 Task: Use the audio channel remapper to remap the "Rear left" to "Low-frequency effects".
Action: Mouse moved to (93, 9)
Screenshot: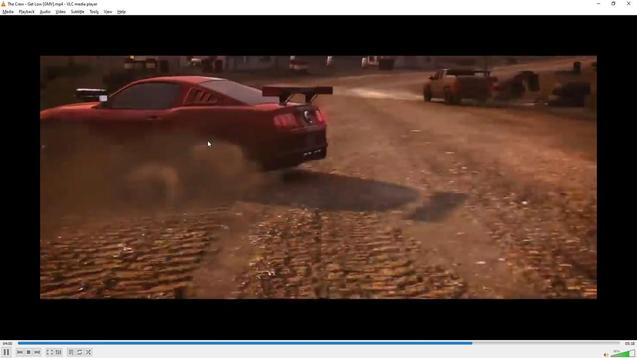
Action: Mouse pressed left at (93, 9)
Screenshot: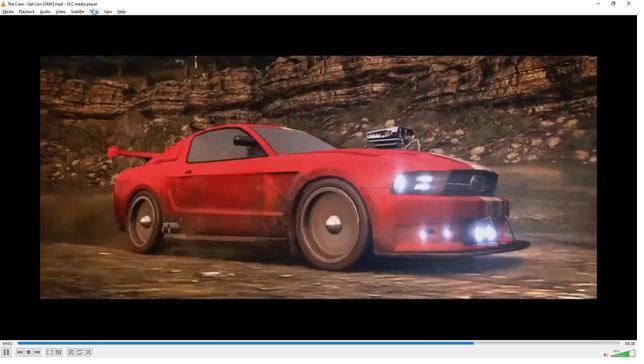 
Action: Mouse moved to (107, 88)
Screenshot: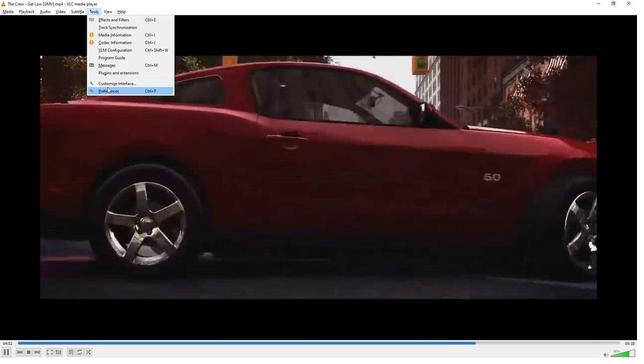 
Action: Mouse pressed left at (107, 88)
Screenshot: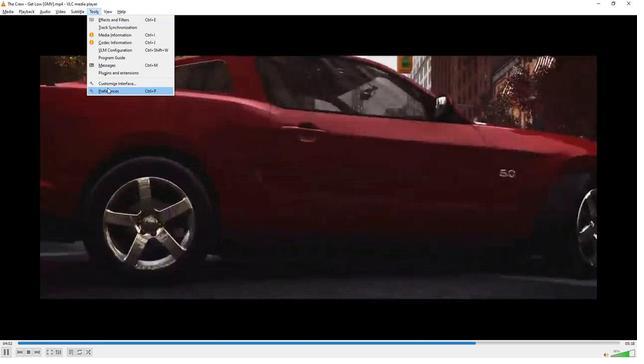
Action: Mouse moved to (186, 270)
Screenshot: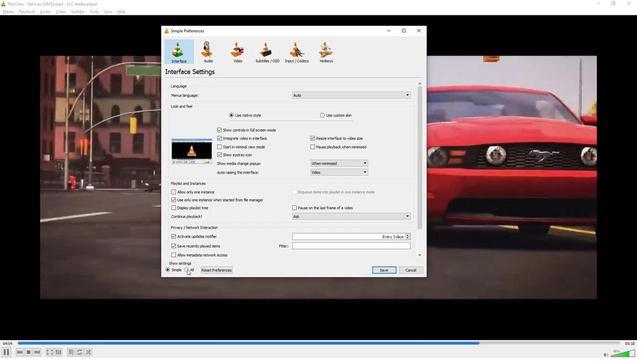 
Action: Mouse pressed left at (186, 270)
Screenshot: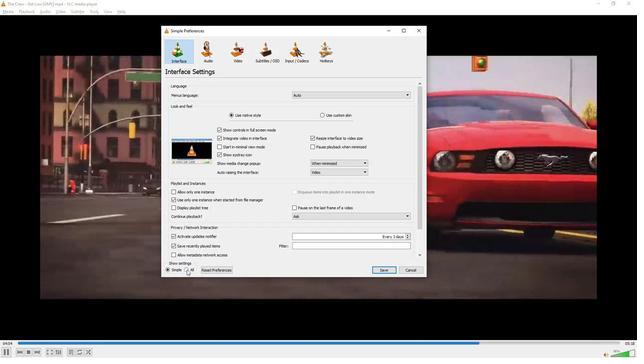 
Action: Mouse moved to (177, 122)
Screenshot: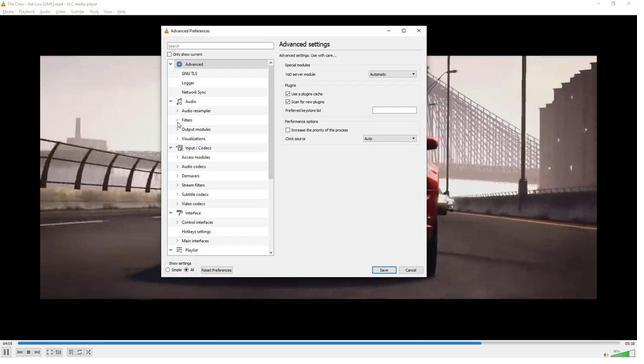 
Action: Mouse pressed left at (177, 122)
Screenshot: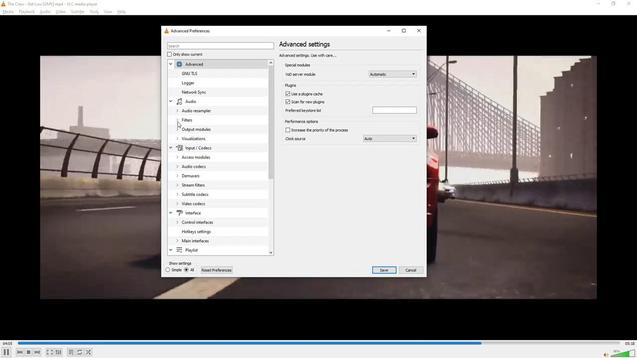 
Action: Mouse moved to (197, 212)
Screenshot: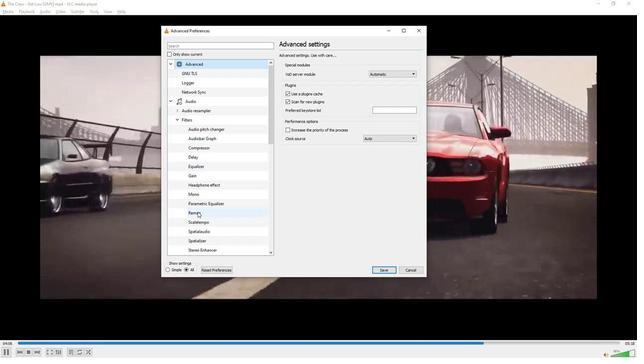
Action: Mouse pressed left at (197, 212)
Screenshot: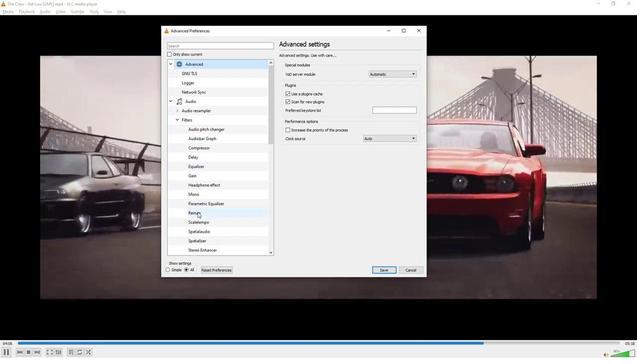 
Action: Mouse moved to (386, 93)
Screenshot: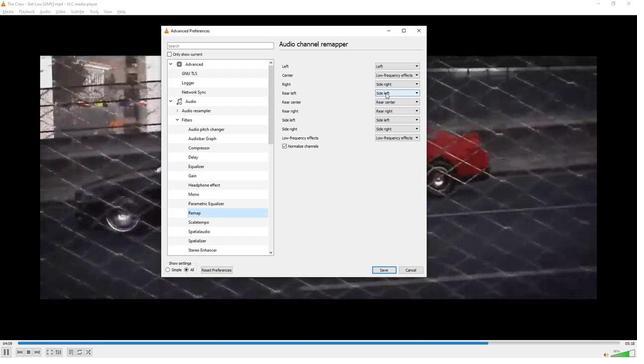 
Action: Mouse pressed left at (386, 93)
Screenshot: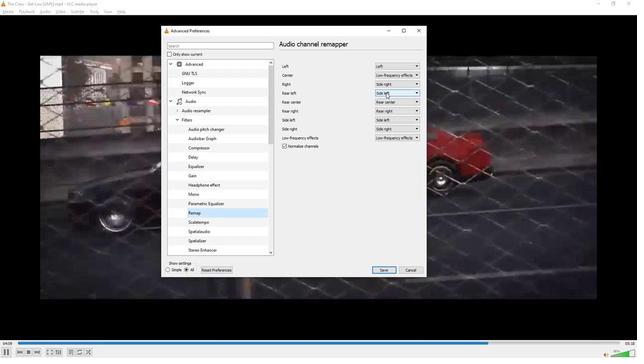 
Action: Mouse moved to (383, 135)
Screenshot: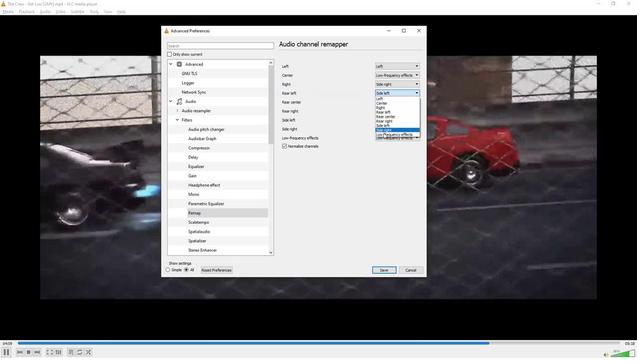 
Action: Mouse pressed left at (383, 135)
Screenshot: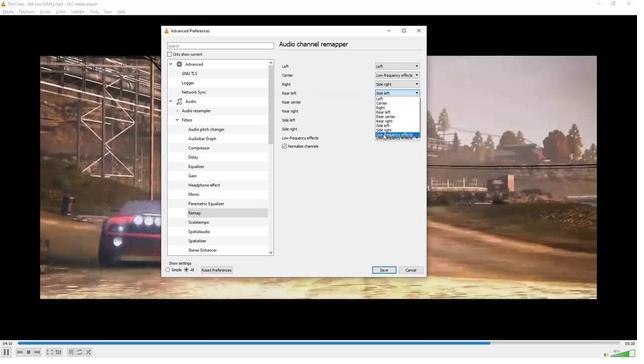 
Action: Mouse moved to (315, 183)
Screenshot: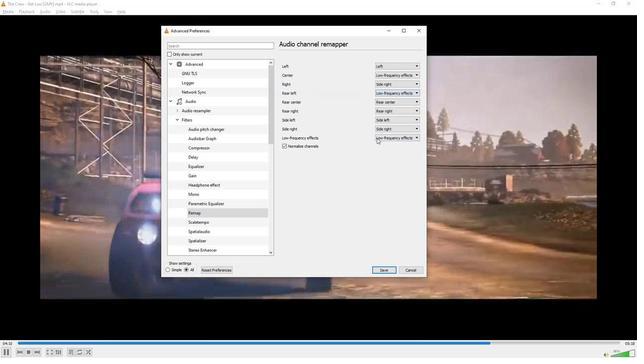 
